 Task: Use the formula "ACOSH" in spreadsheet "Project portfolio".
Action: Mouse moved to (119, 99)
Screenshot: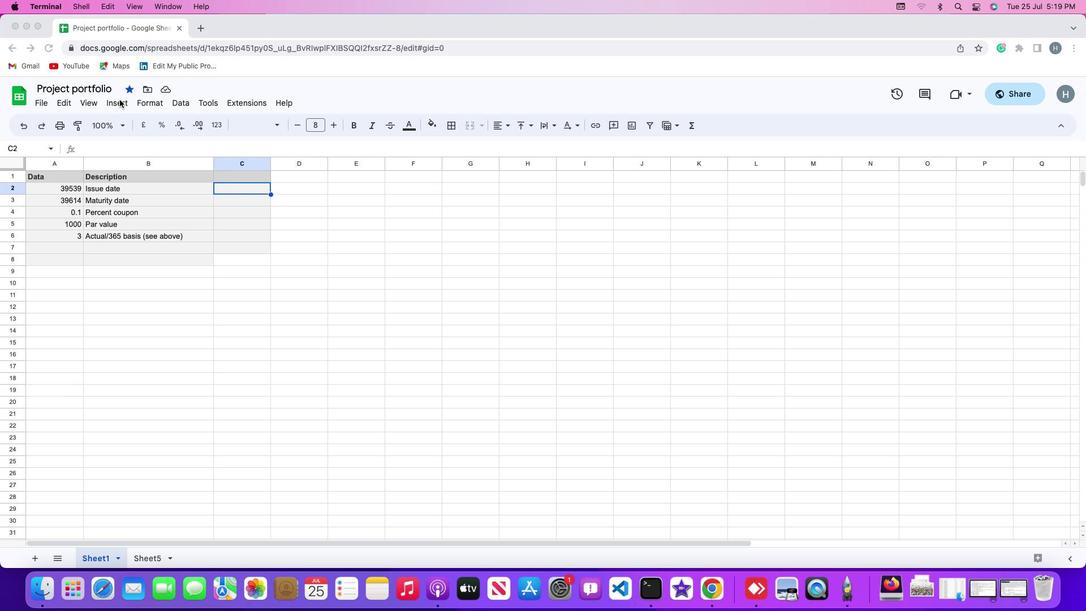 
Action: Mouse pressed left at (119, 99)
Screenshot: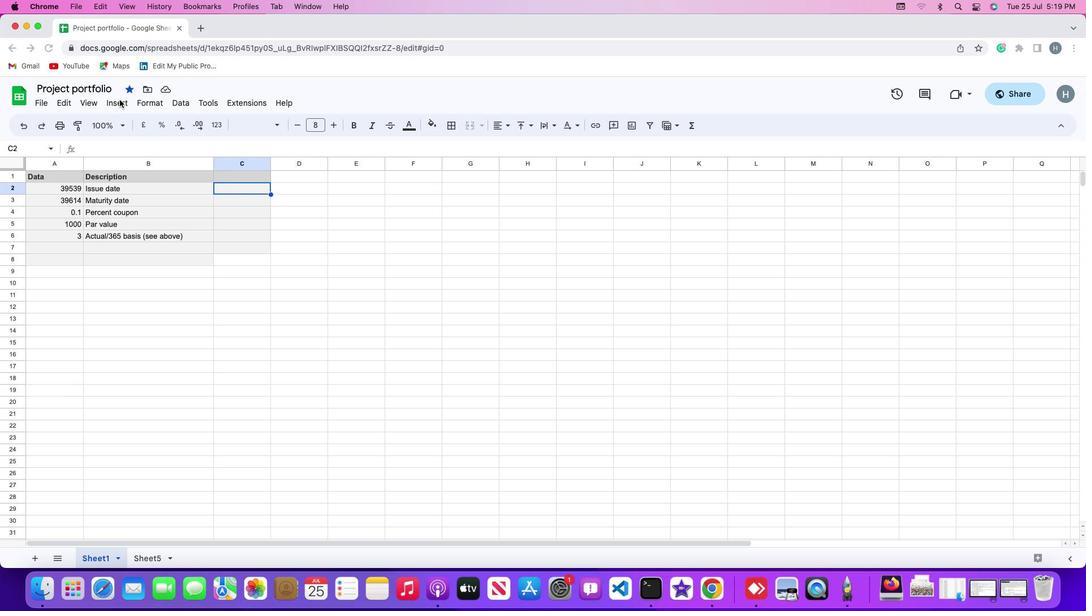 
Action: Mouse moved to (123, 100)
Screenshot: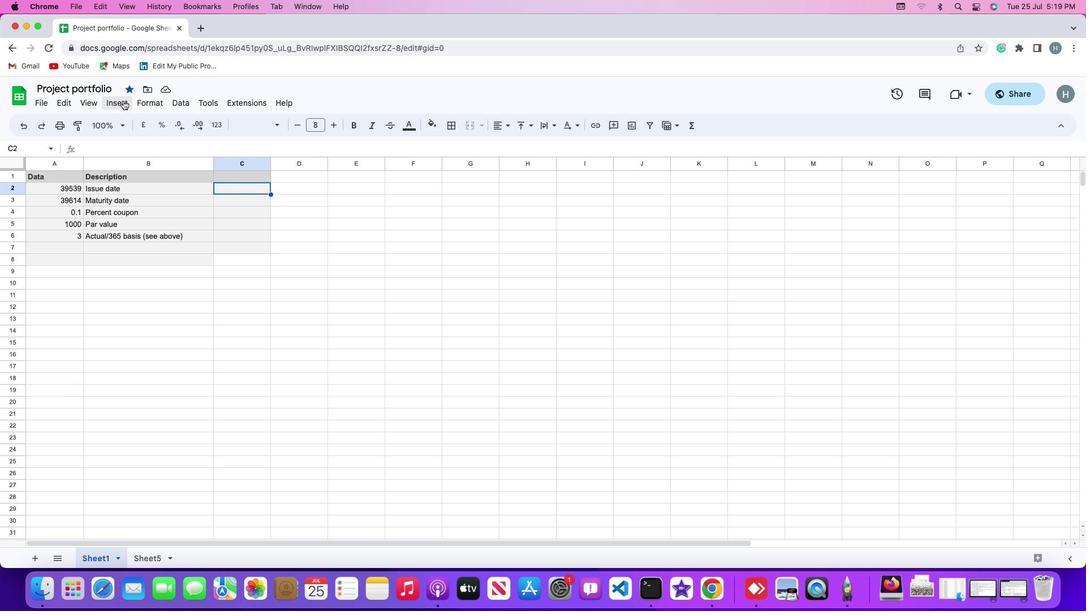 
Action: Mouse pressed left at (123, 100)
Screenshot: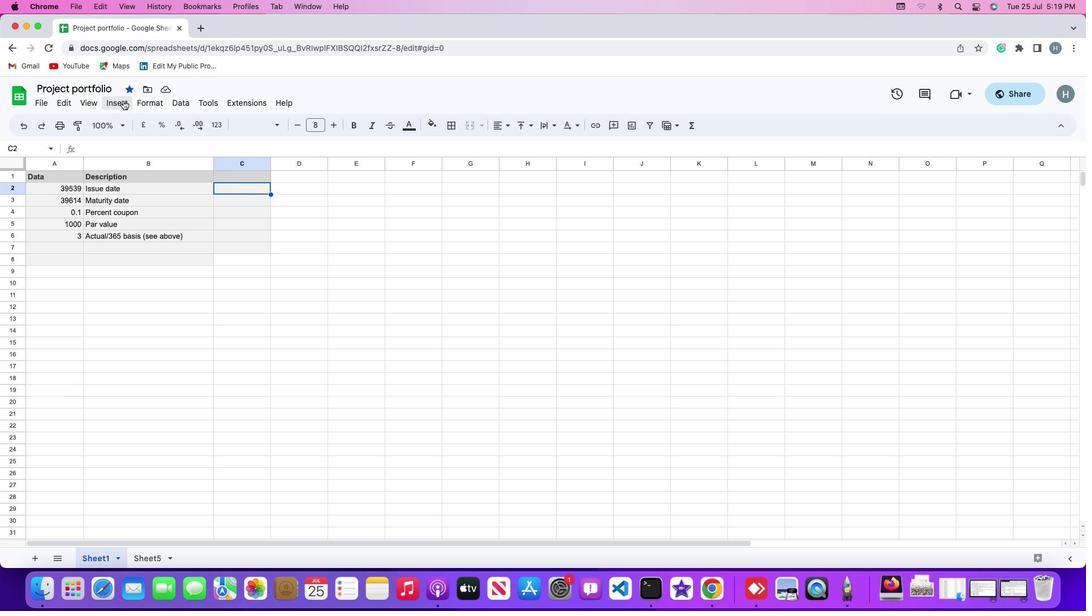 
Action: Mouse moved to (494, 152)
Screenshot: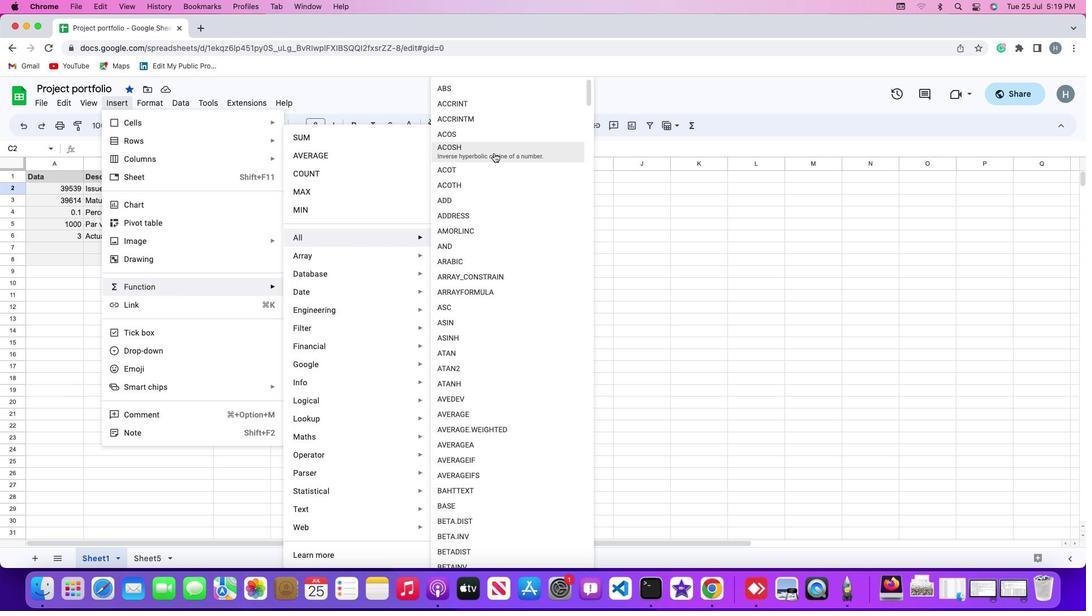 
Action: Mouse pressed left at (494, 152)
Screenshot: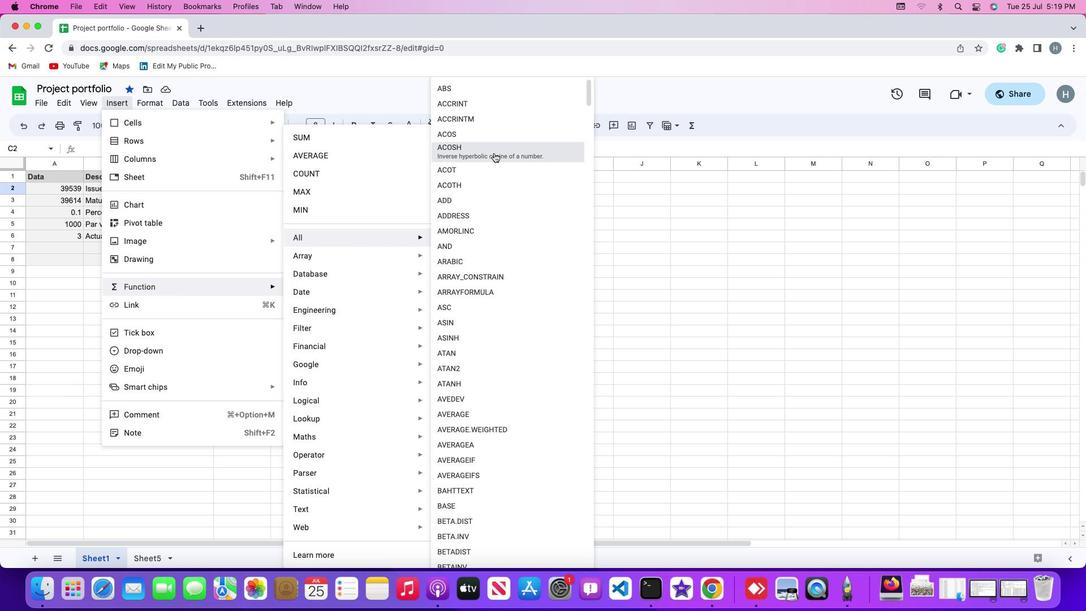 
Action: Mouse moved to (69, 185)
Screenshot: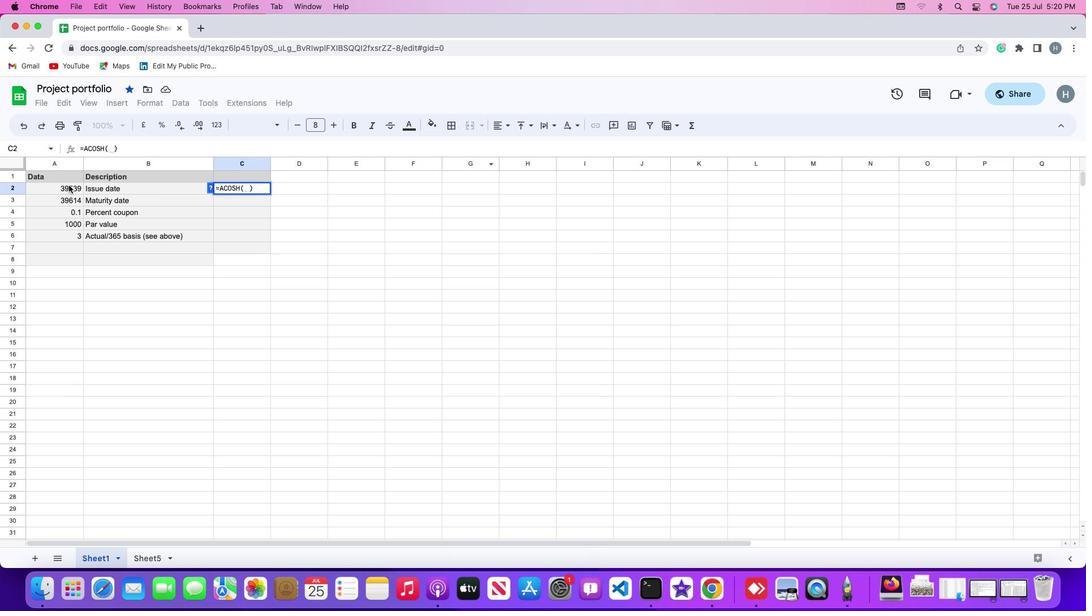 
Action: Mouse pressed left at (69, 185)
Screenshot: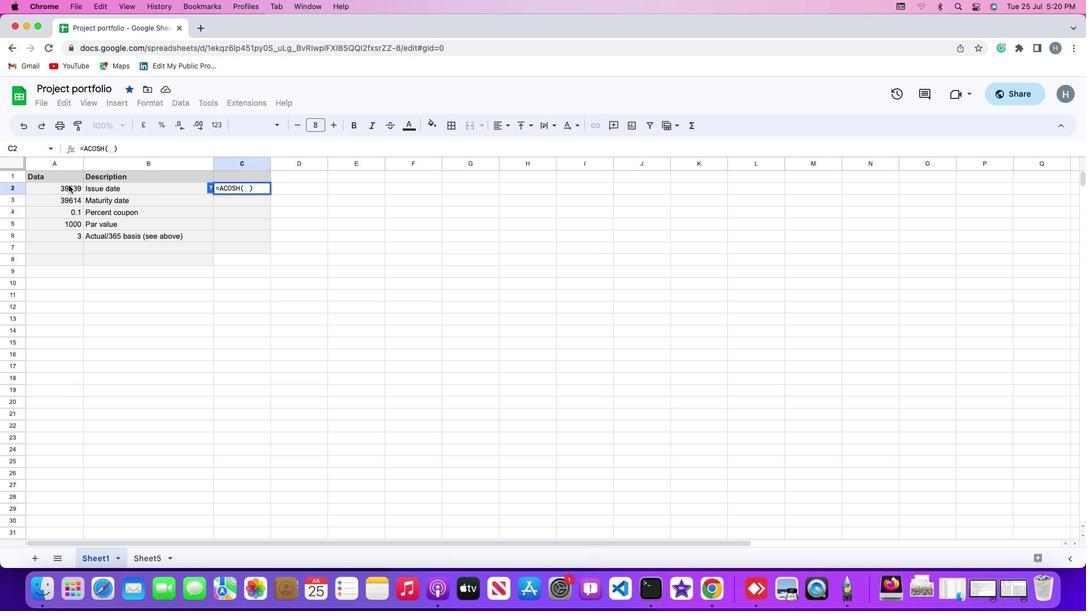 
Action: Mouse moved to (70, 185)
Screenshot: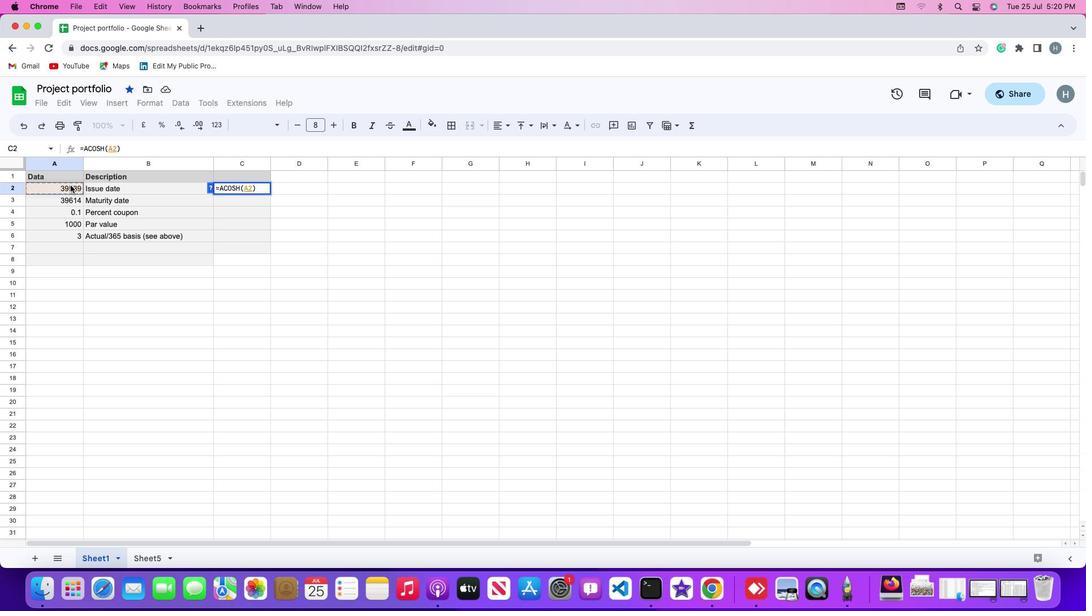 
Action: Key pressed '\x03'
Screenshot: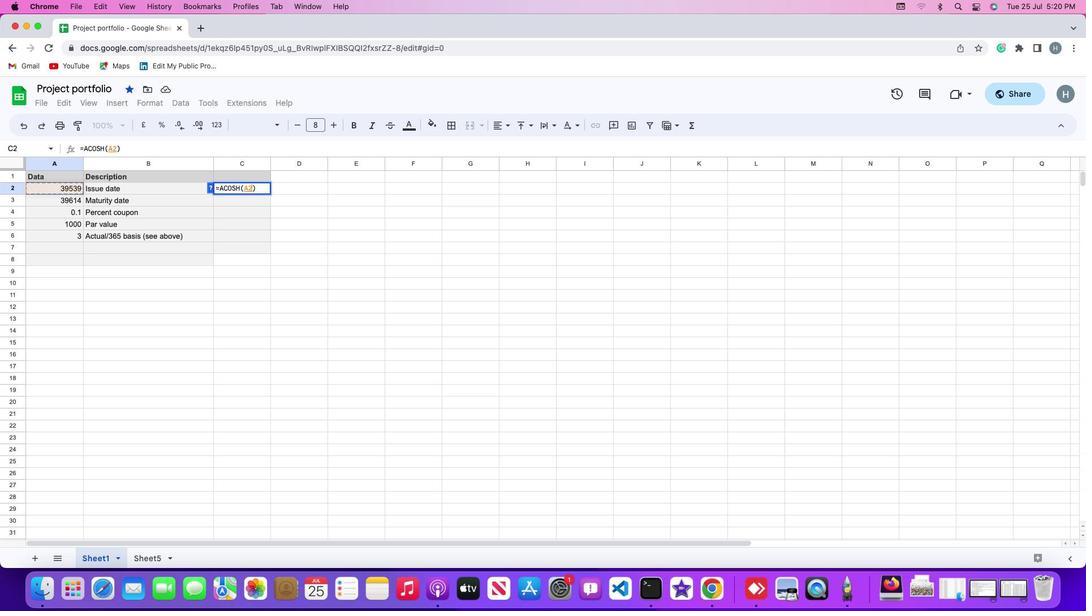 
Action: Mouse moved to (394, 302)
Screenshot: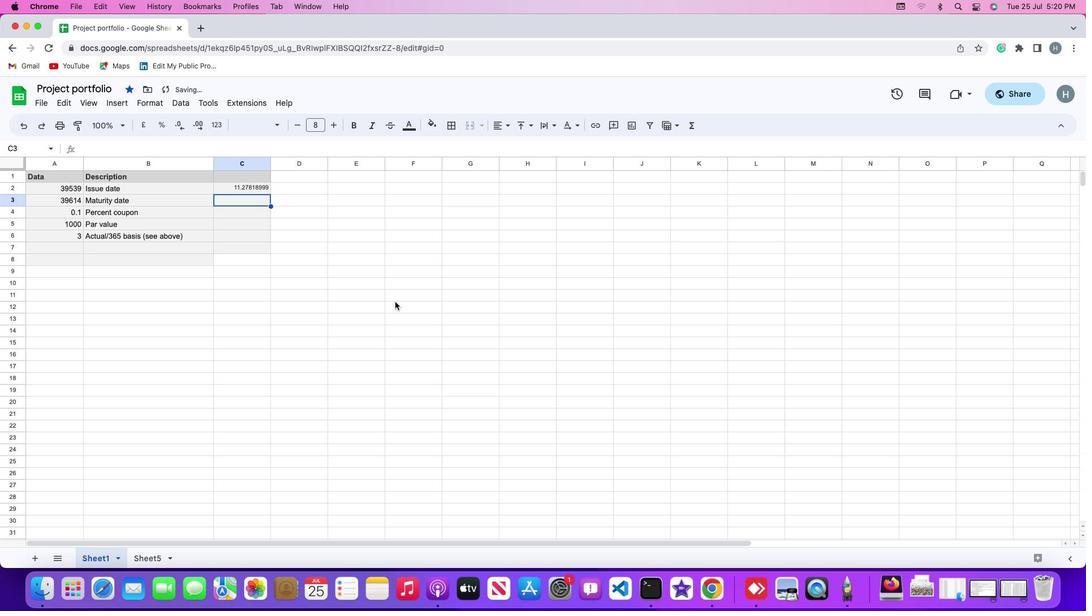 
